 Task: For each card linked "from a completed item" in checklist "progress"
Action: Mouse moved to (1201, 99)
Screenshot: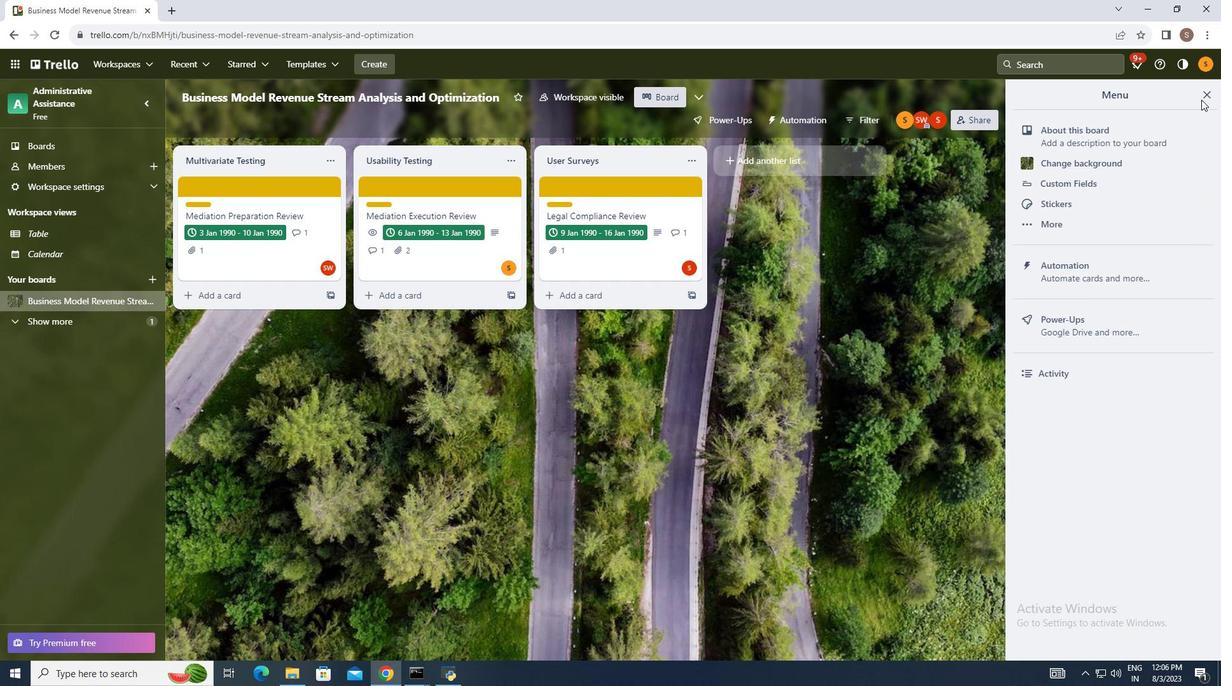 
Action: Mouse pressed left at (1201, 99)
Screenshot: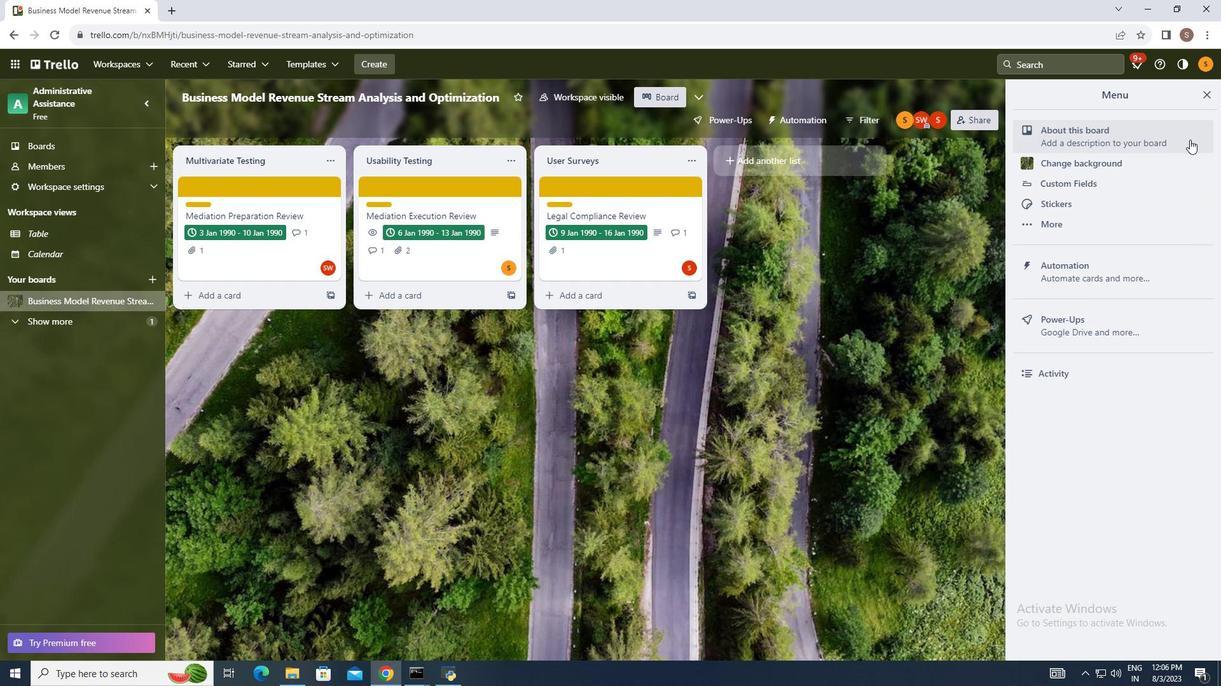 
Action: Mouse moved to (1090, 267)
Screenshot: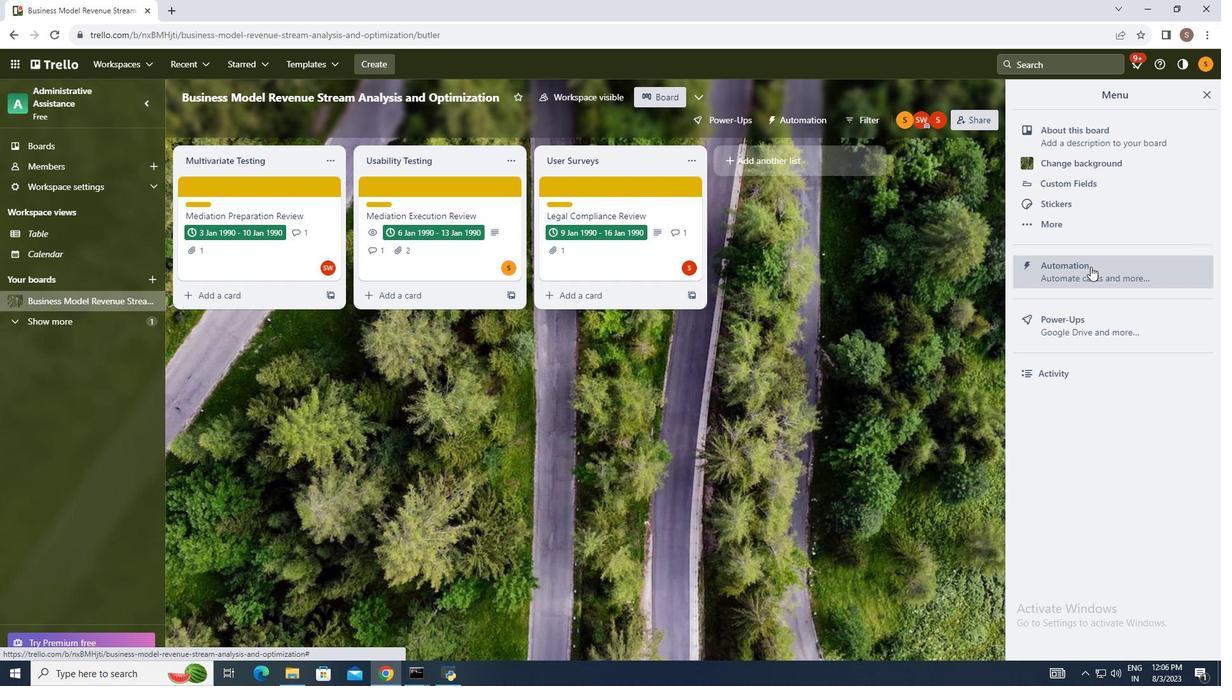 
Action: Mouse pressed left at (1090, 267)
Screenshot: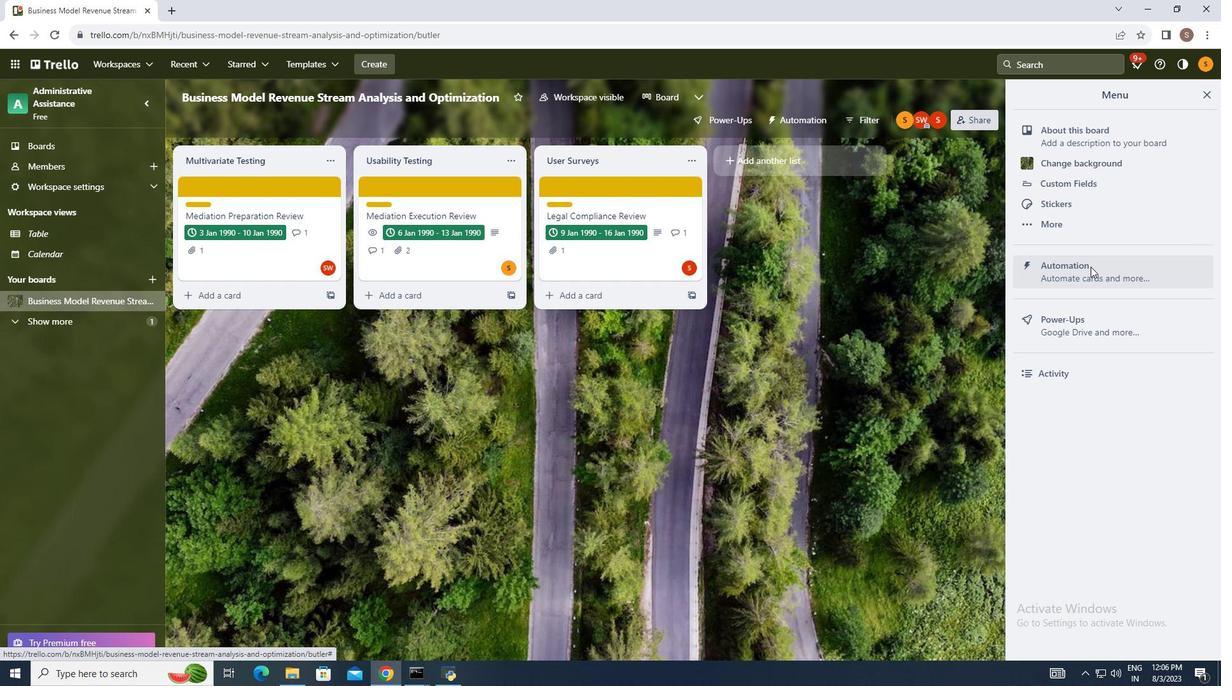 
Action: Mouse moved to (239, 324)
Screenshot: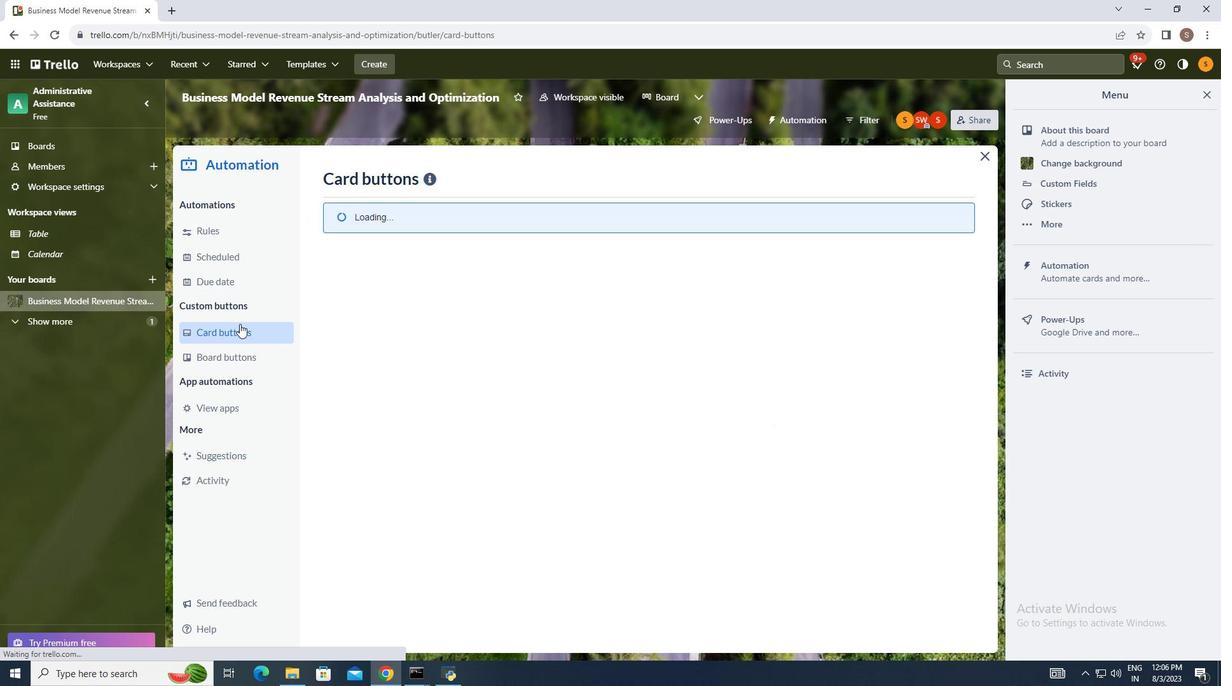 
Action: Mouse pressed left at (239, 324)
Screenshot: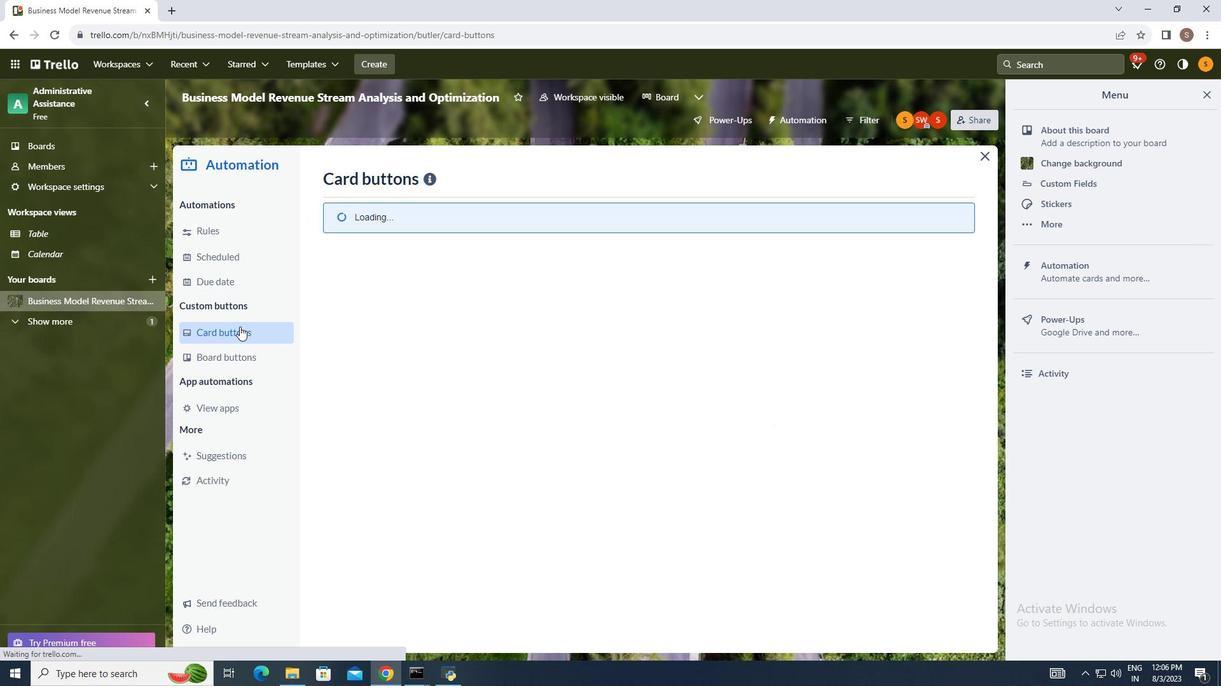
Action: Mouse moved to (926, 174)
Screenshot: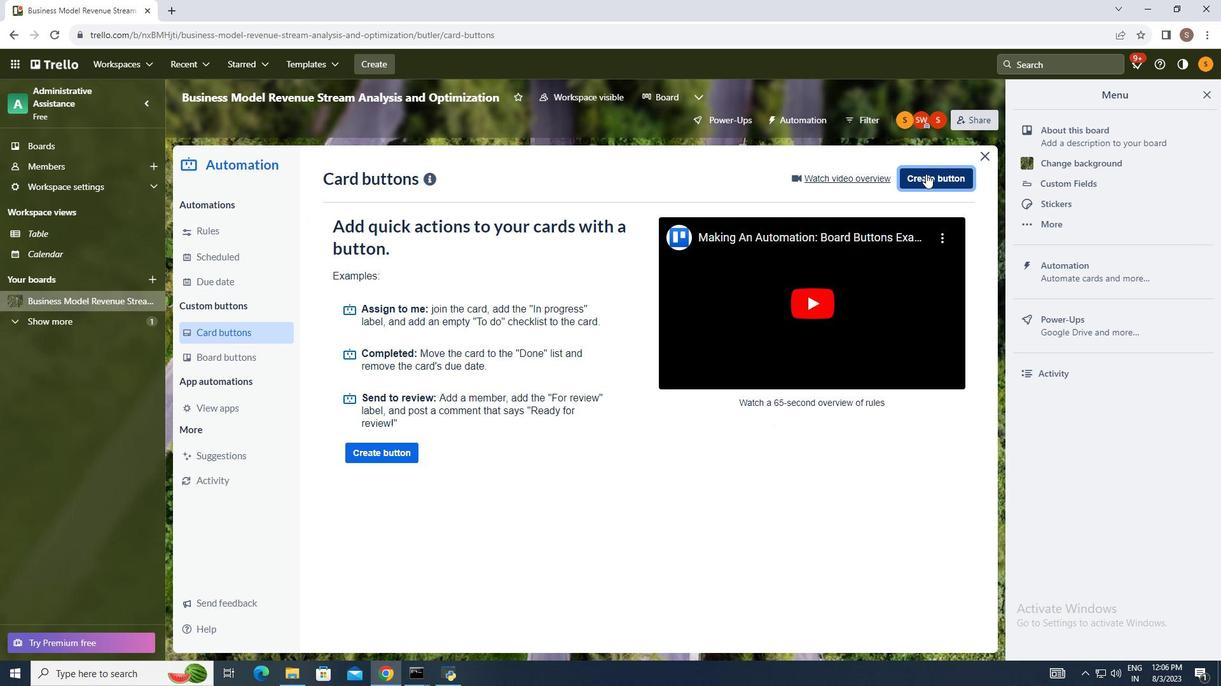 
Action: Mouse pressed left at (926, 174)
Screenshot: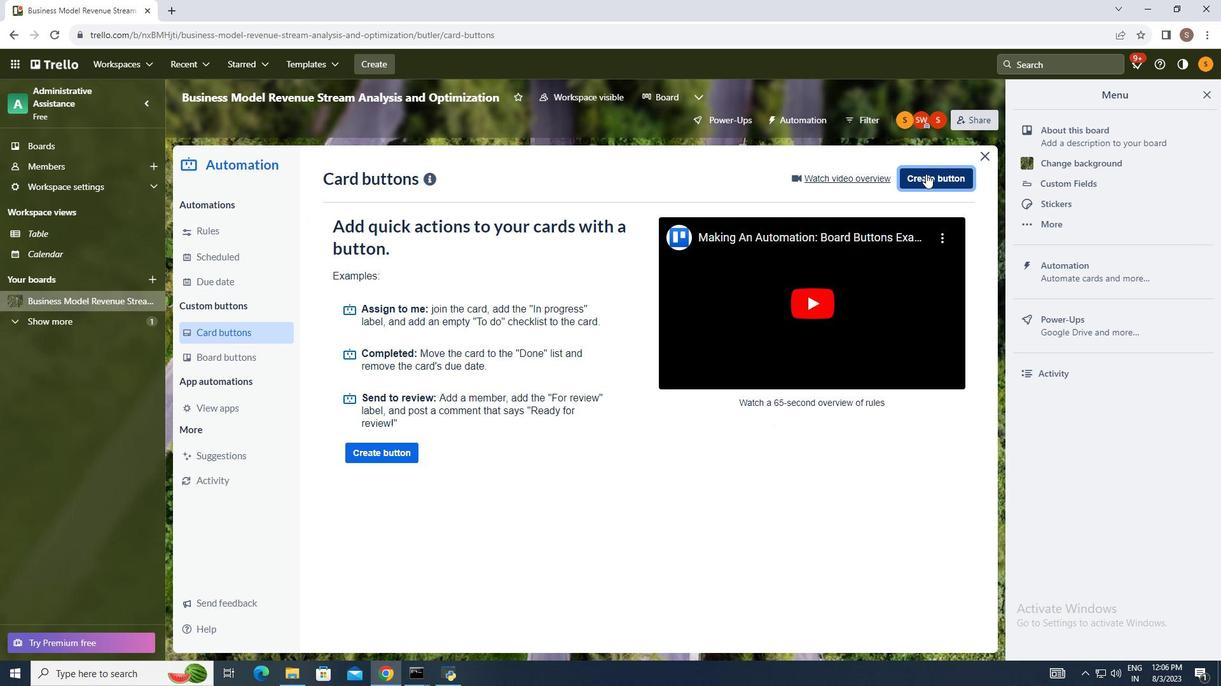 
Action: Mouse moved to (638, 351)
Screenshot: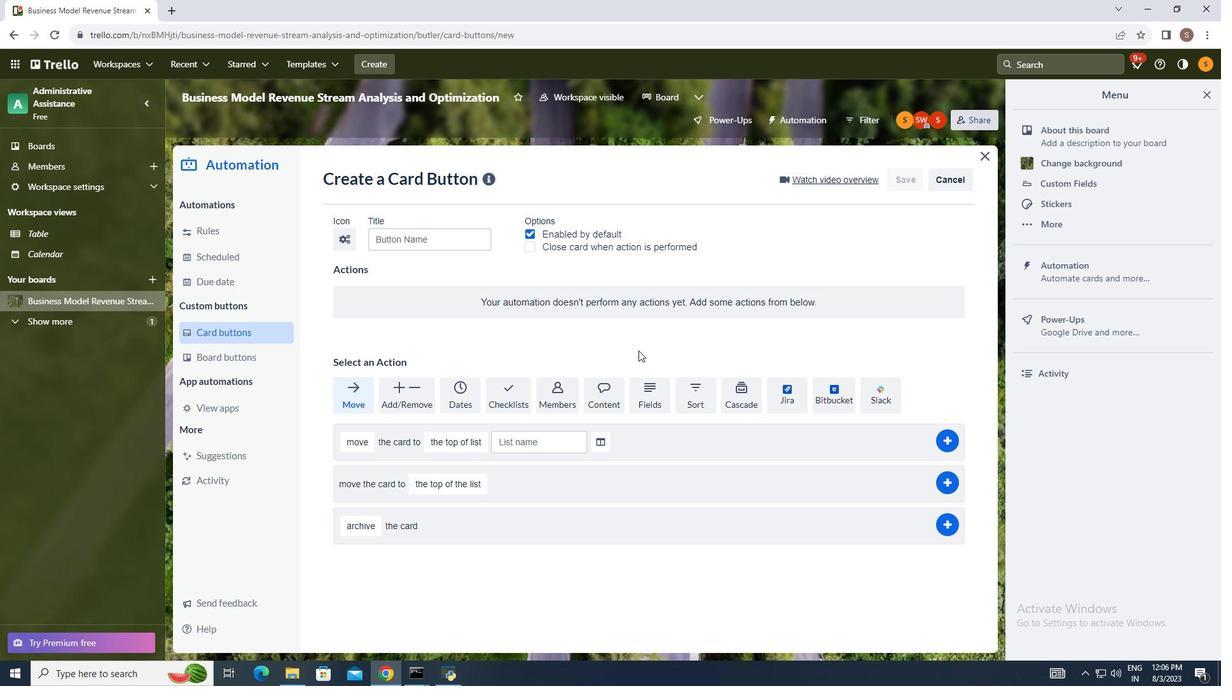 
Action: Mouse pressed left at (638, 351)
Screenshot: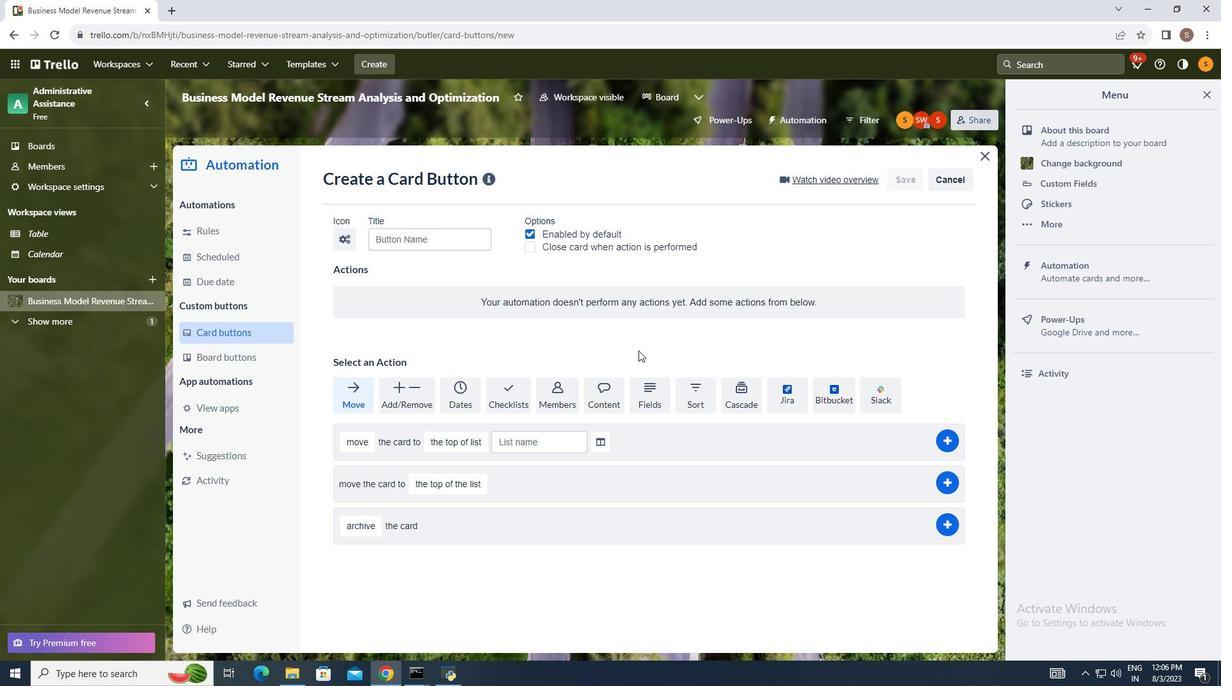 
Action: Mouse moved to (752, 398)
Screenshot: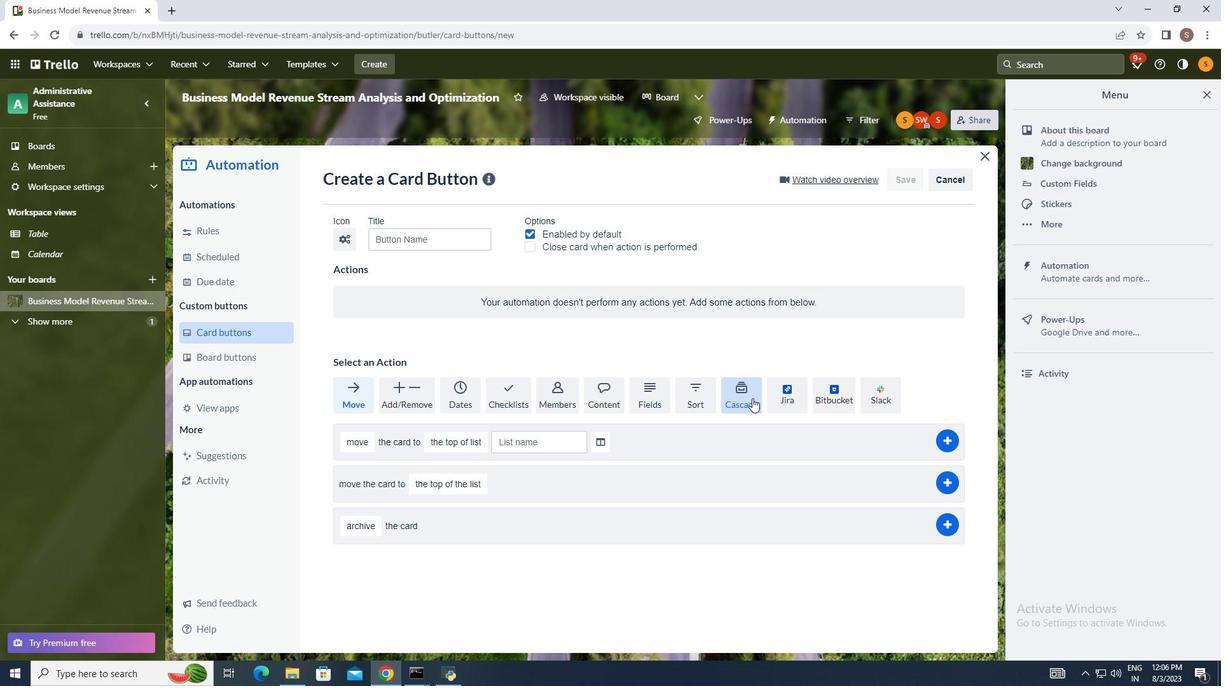 
Action: Mouse pressed left at (752, 398)
Screenshot: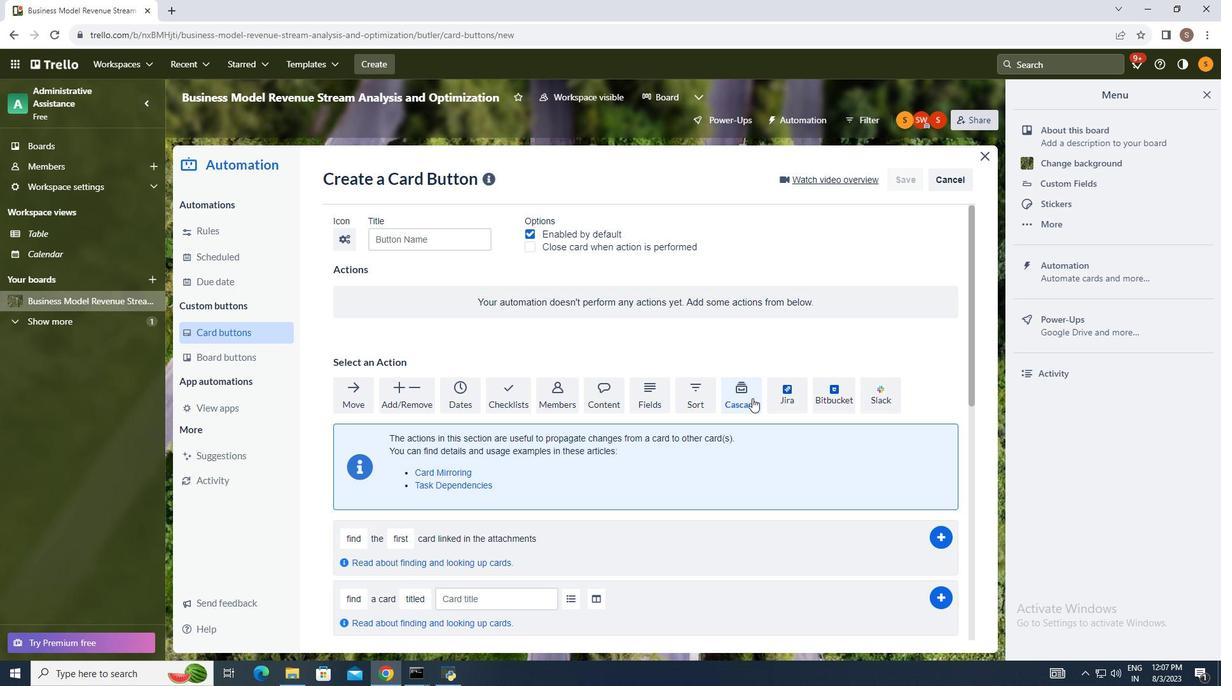 
Action: Mouse moved to (557, 471)
Screenshot: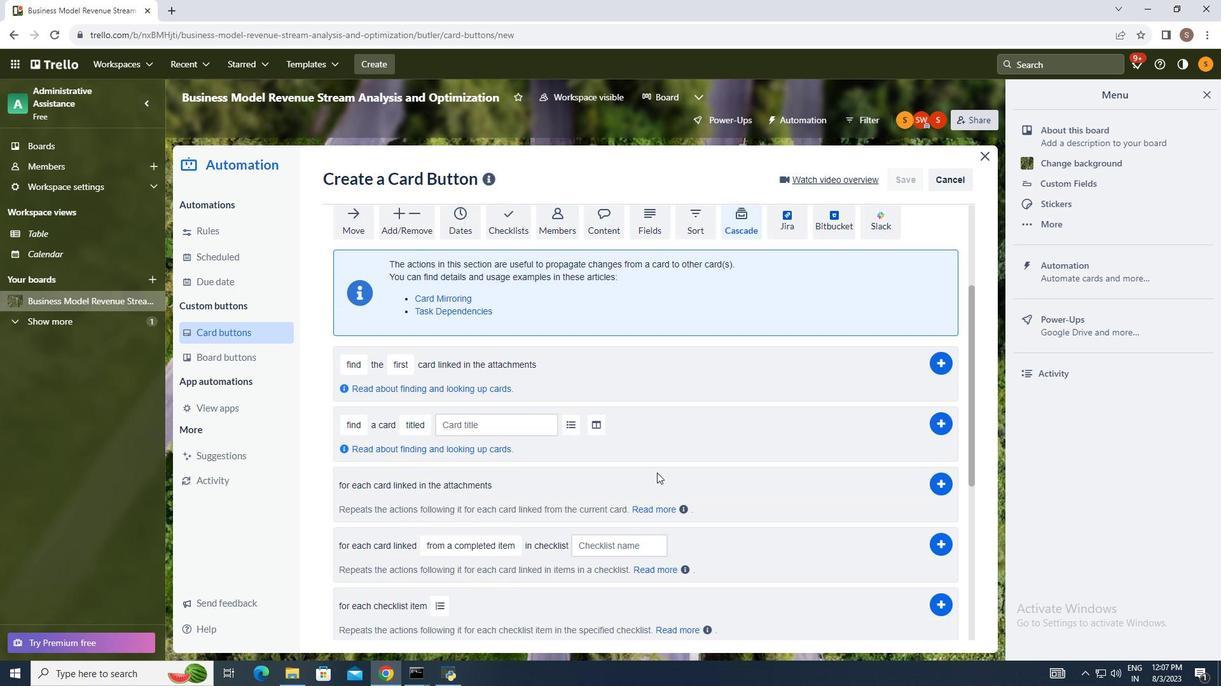
Action: Mouse scrolled (557, 471) with delta (0, 0)
Screenshot: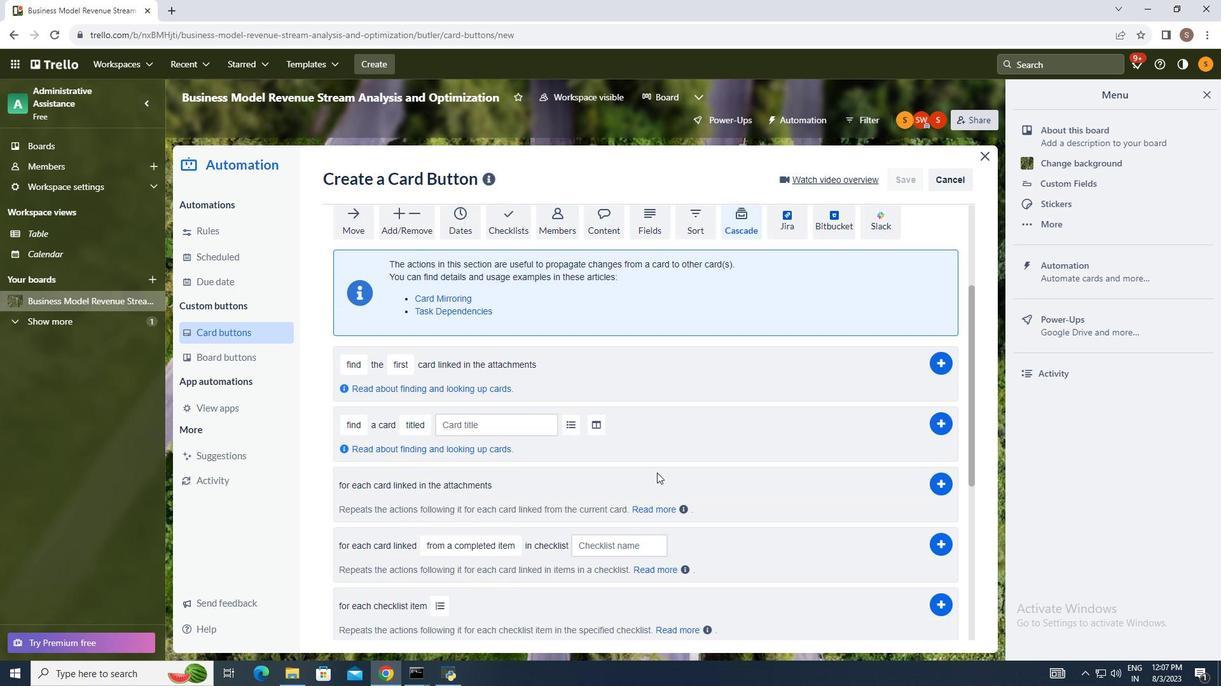 
Action: Mouse moved to (609, 473)
Screenshot: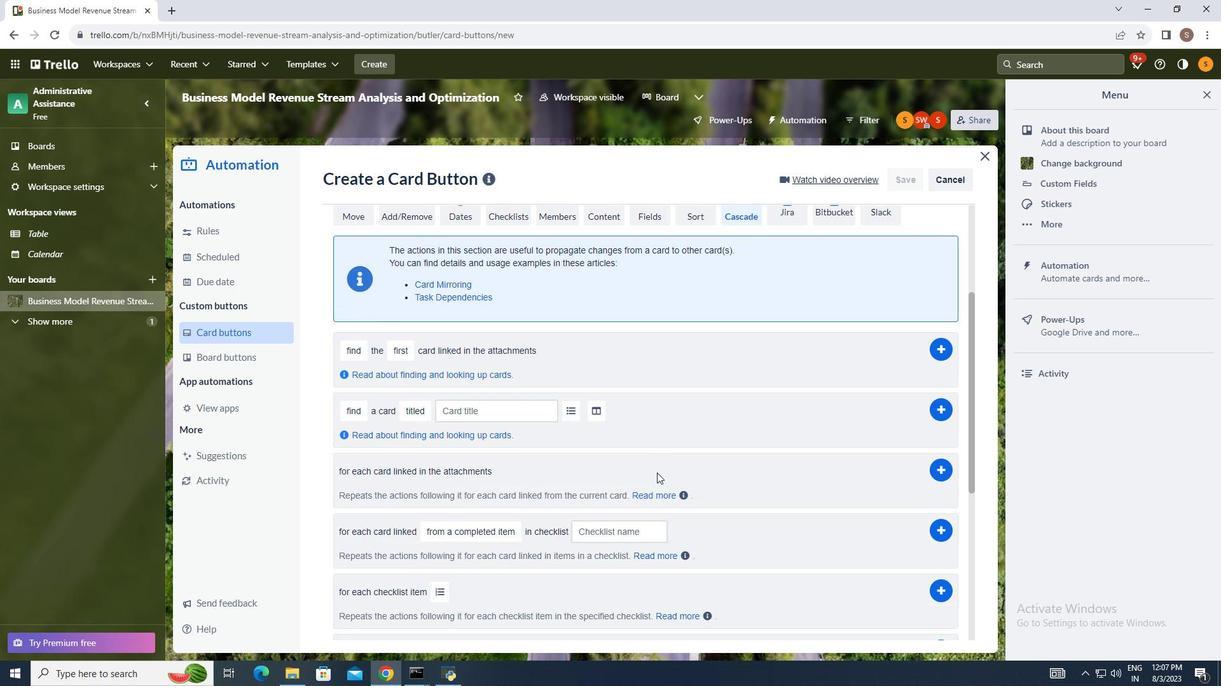 
Action: Mouse scrolled (609, 472) with delta (0, 0)
Screenshot: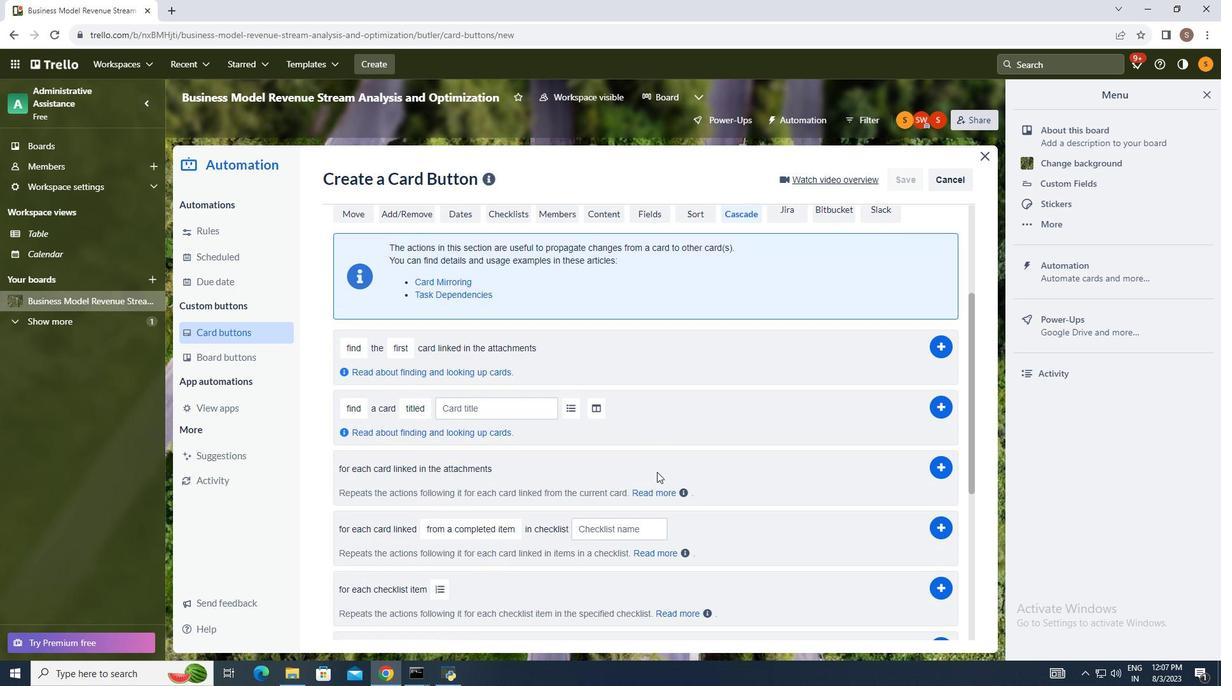 
Action: Mouse moved to (643, 473)
Screenshot: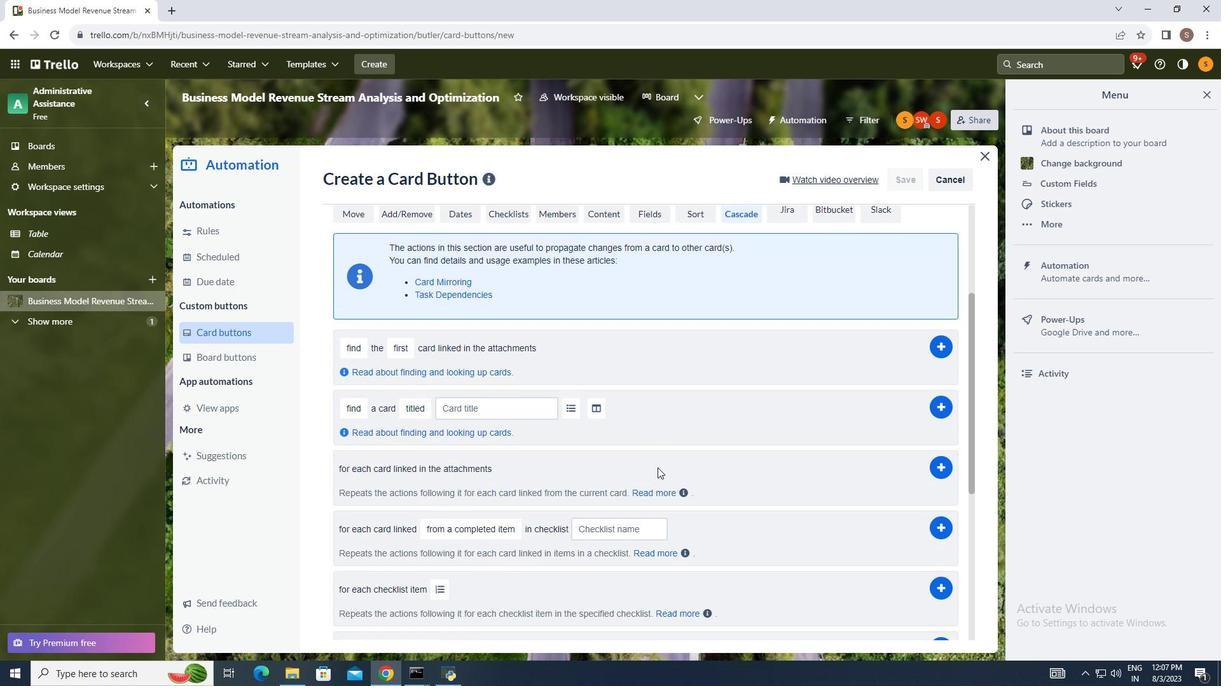 
Action: Mouse scrolled (643, 472) with delta (0, 0)
Screenshot: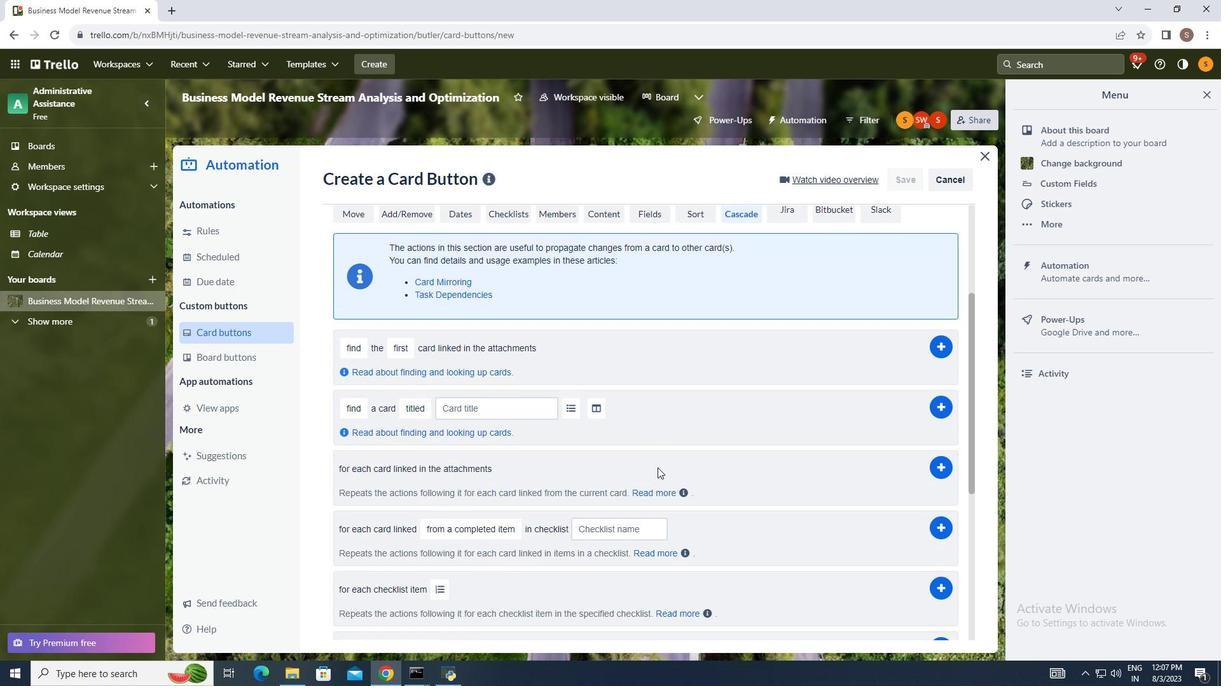 
Action: Mouse moved to (491, 601)
Screenshot: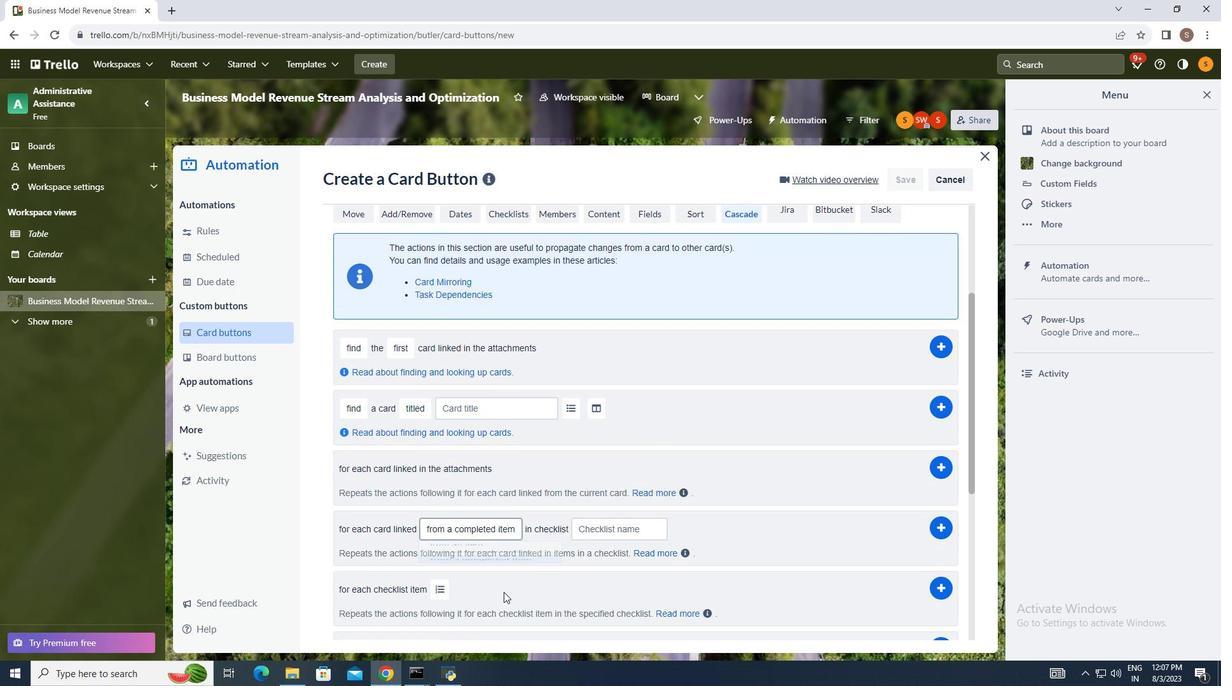 
Action: Mouse pressed left at (491, 601)
Screenshot: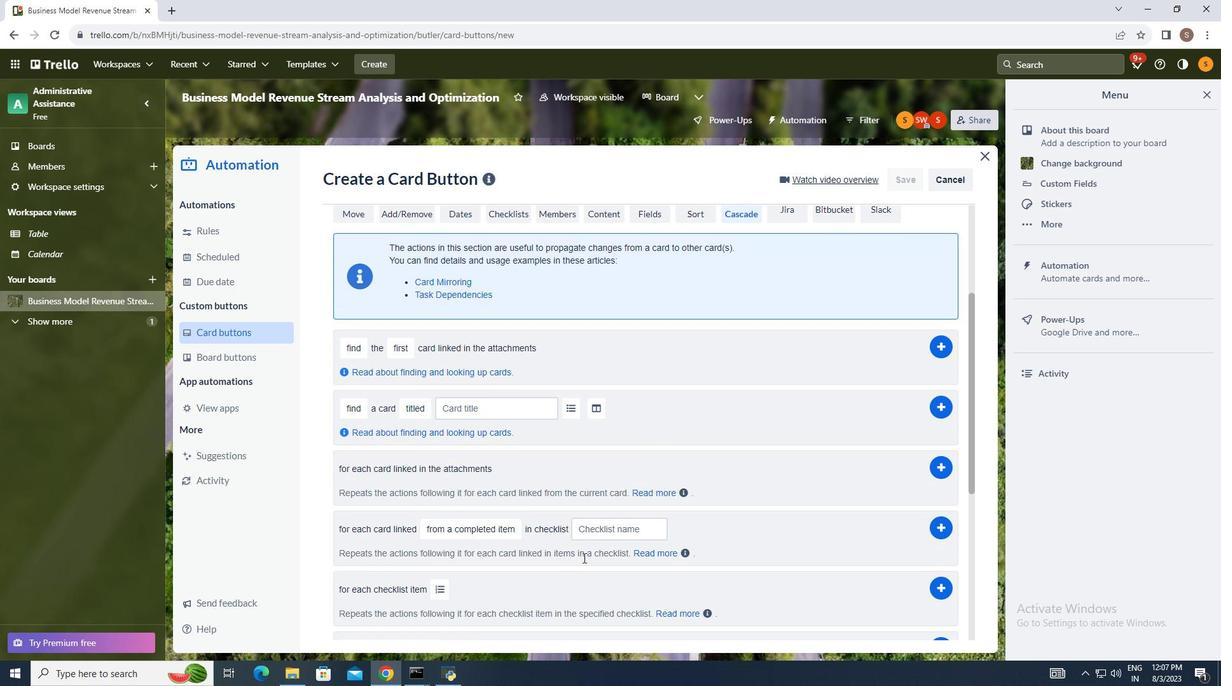 
Action: Mouse moved to (606, 531)
Screenshot: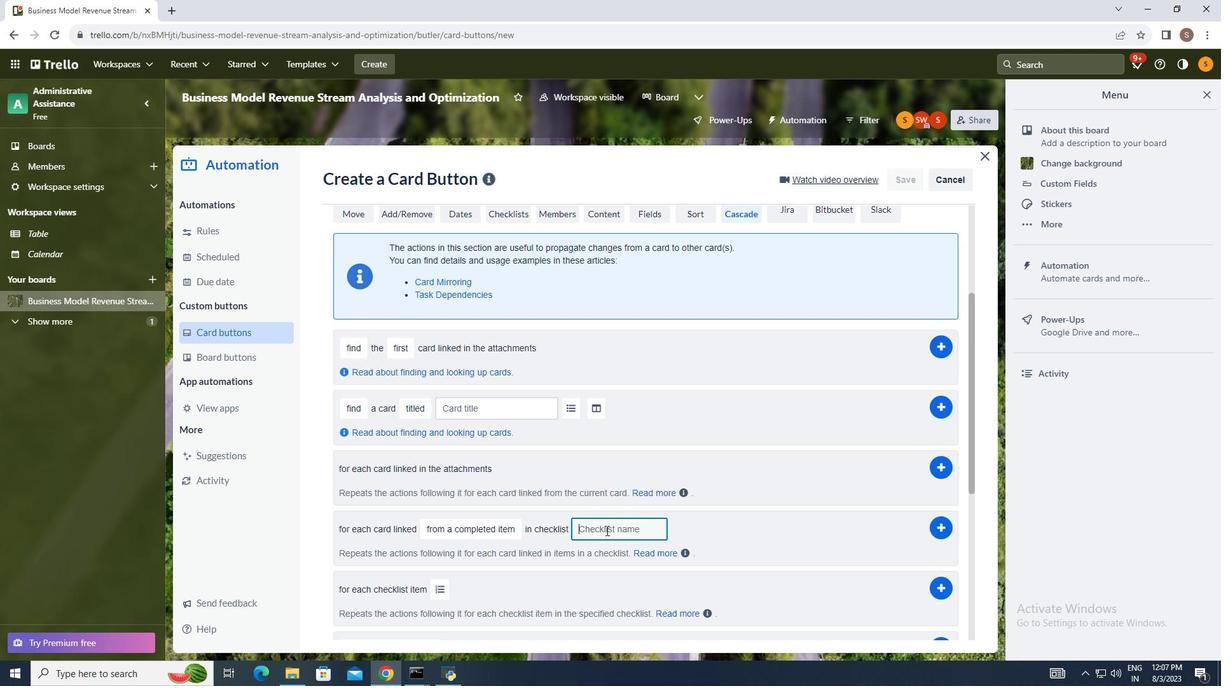 
Action: Mouse pressed left at (606, 531)
Screenshot: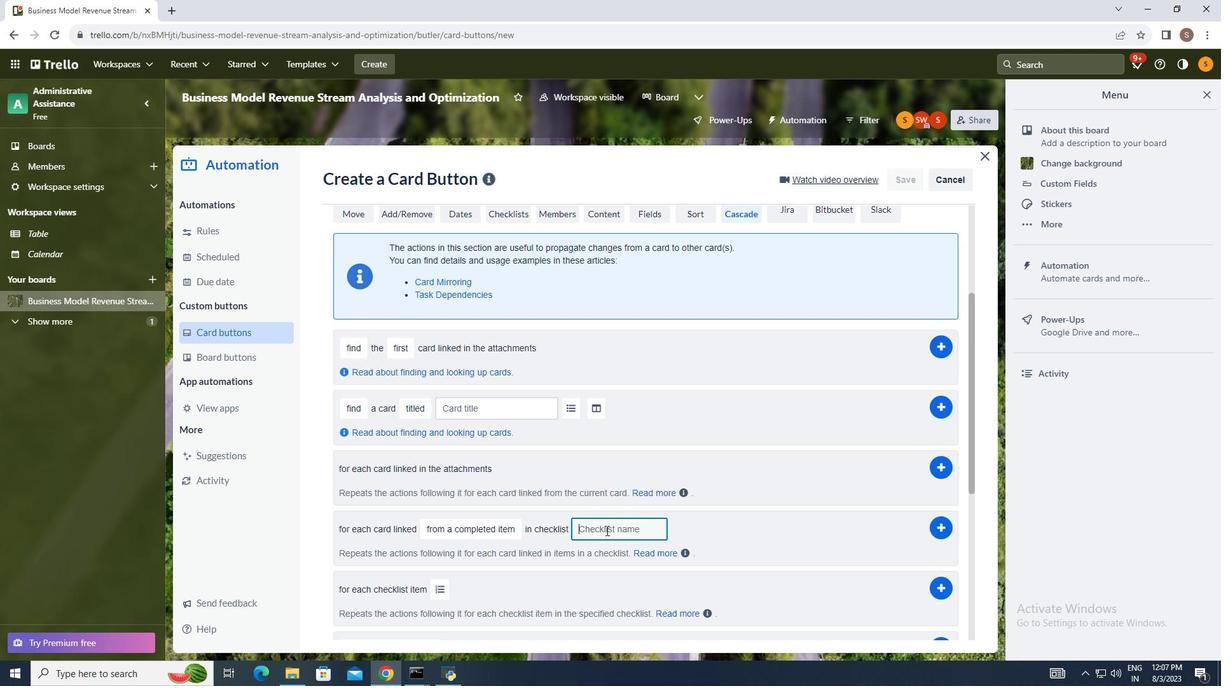 
Action: Key pressed progress
Screenshot: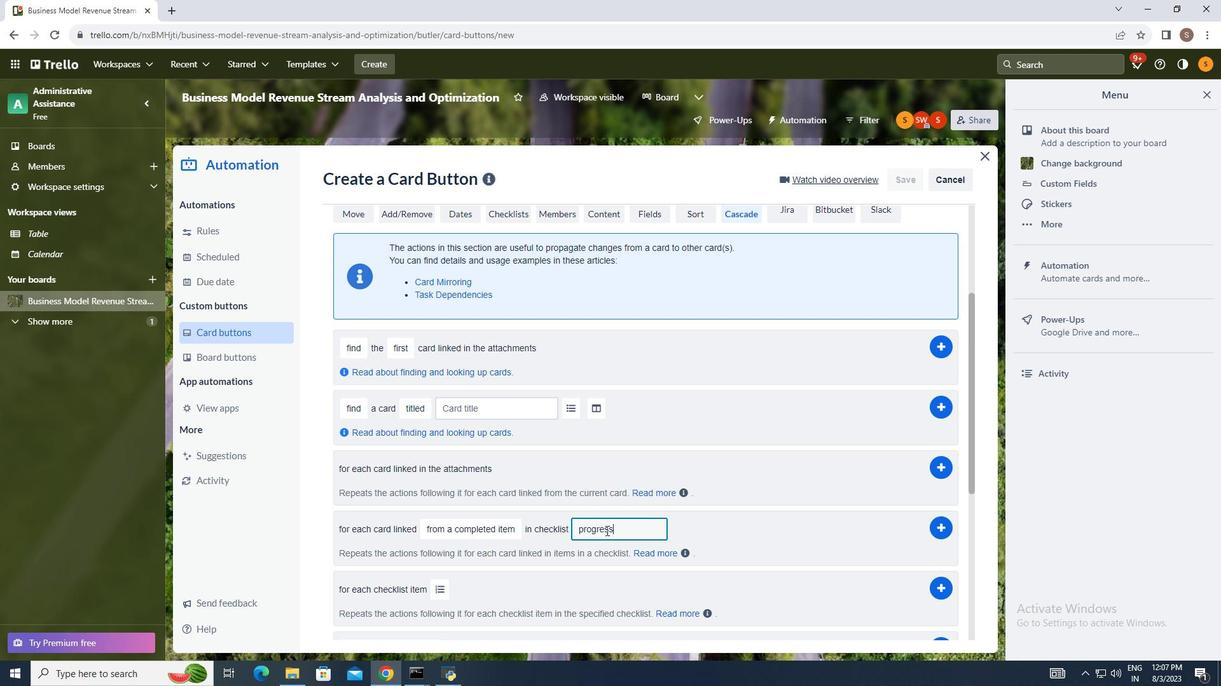 
Action: Mouse moved to (929, 529)
Screenshot: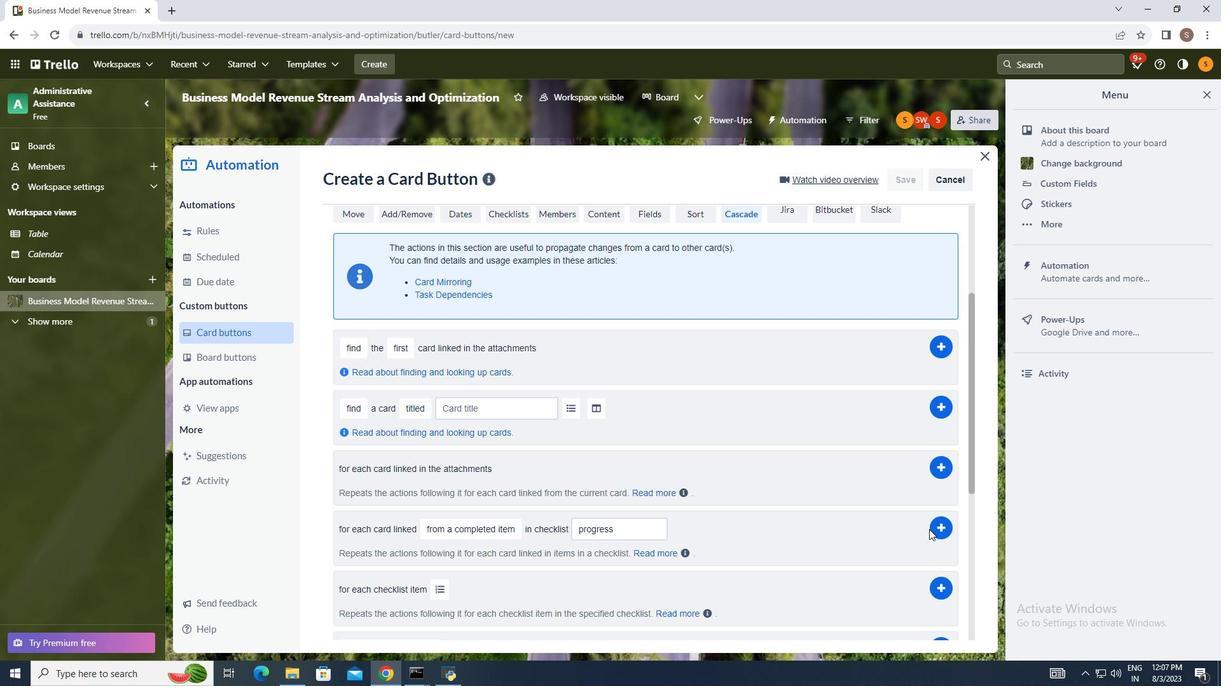 
Action: Mouse pressed left at (929, 529)
Screenshot: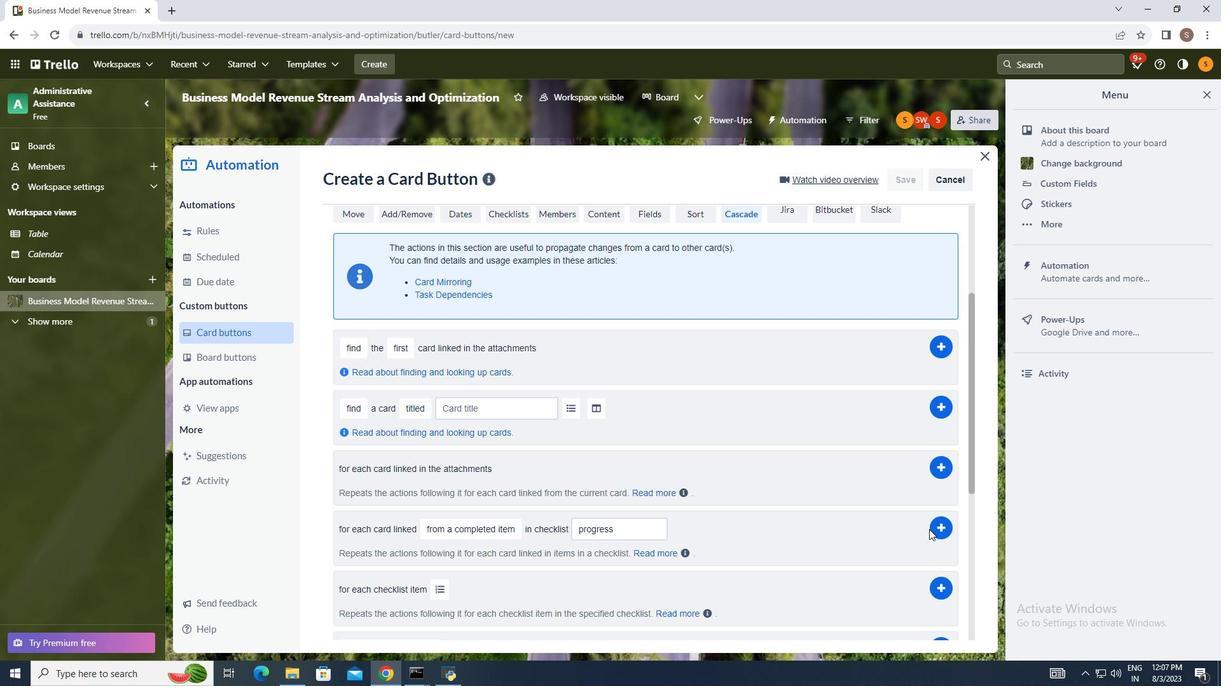 
Action: Mouse moved to (936, 530)
Screenshot: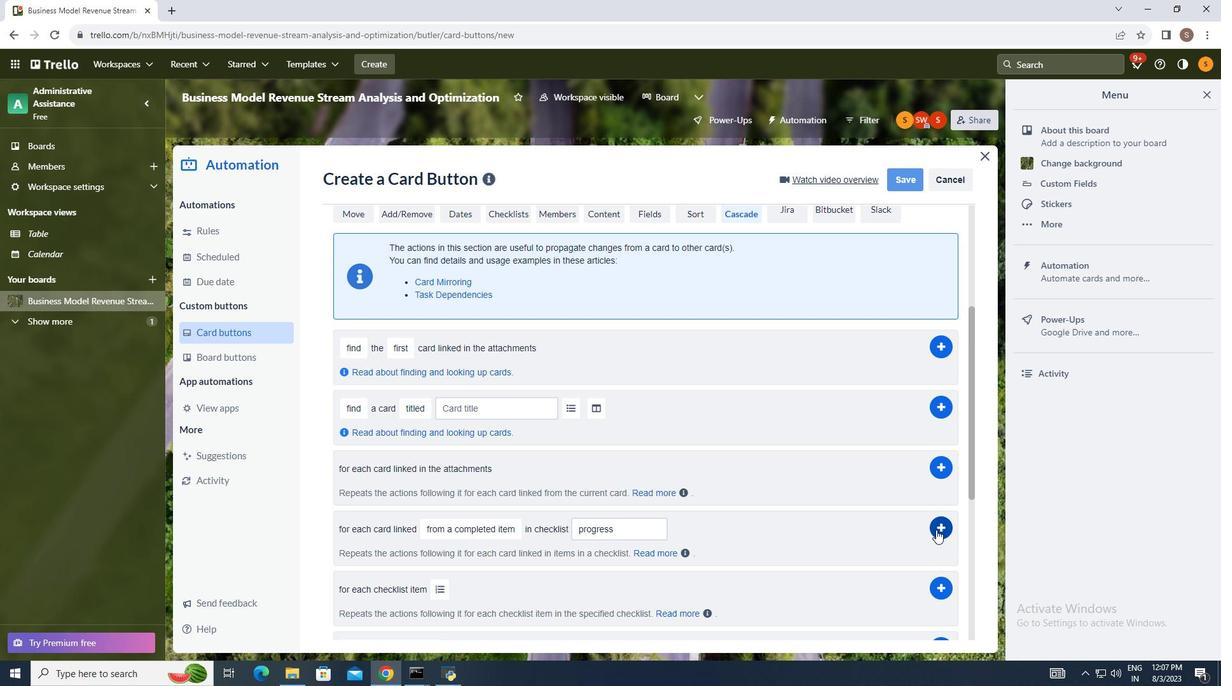 
Action: Mouse pressed left at (936, 530)
Screenshot: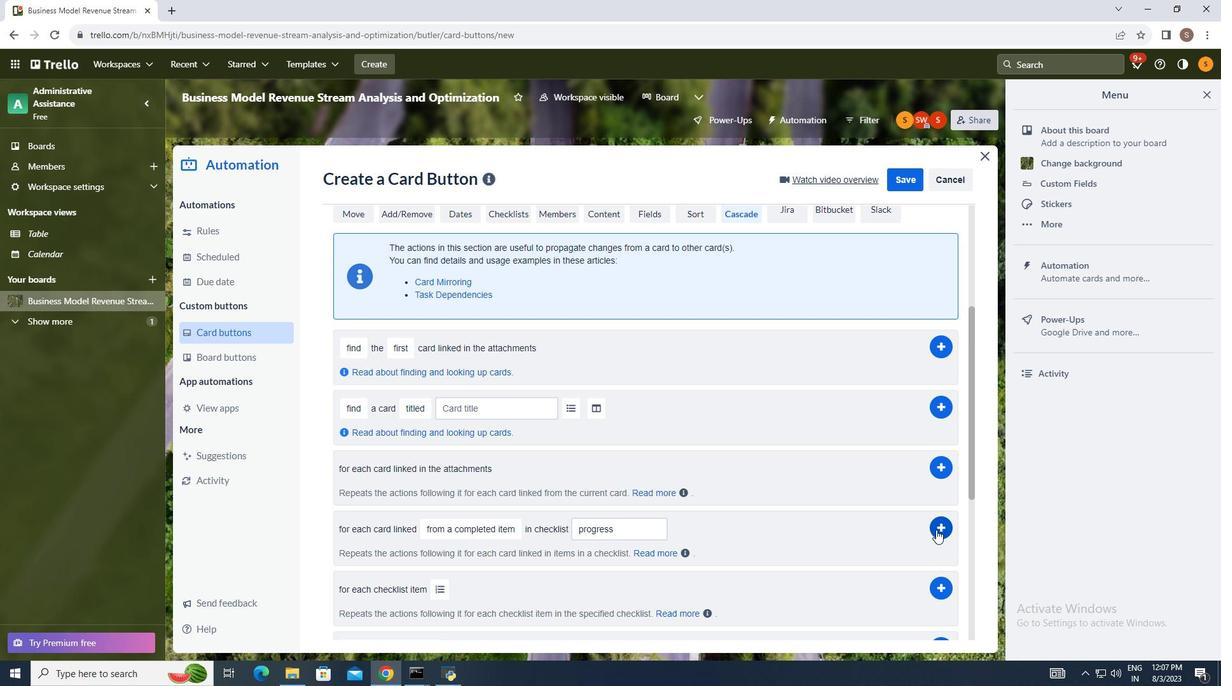 
